 Task: Add Chia Smash Strawberry Superfood Jam to the cart.
Action: Mouse moved to (849, 304)
Screenshot: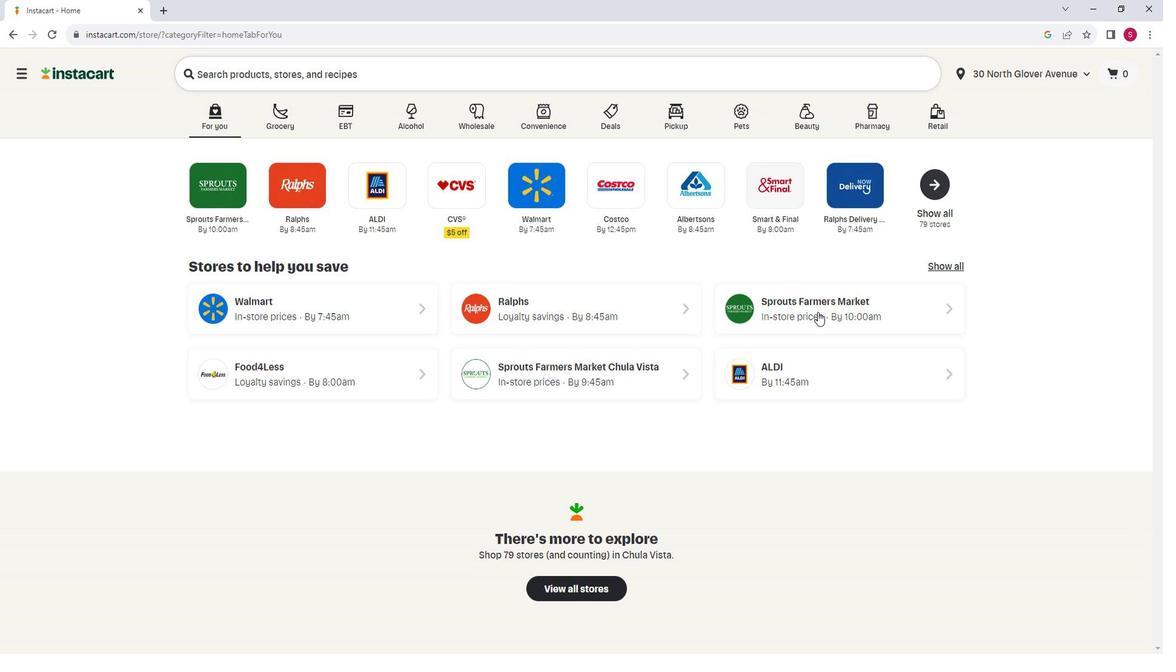 
Action: Mouse pressed left at (849, 304)
Screenshot: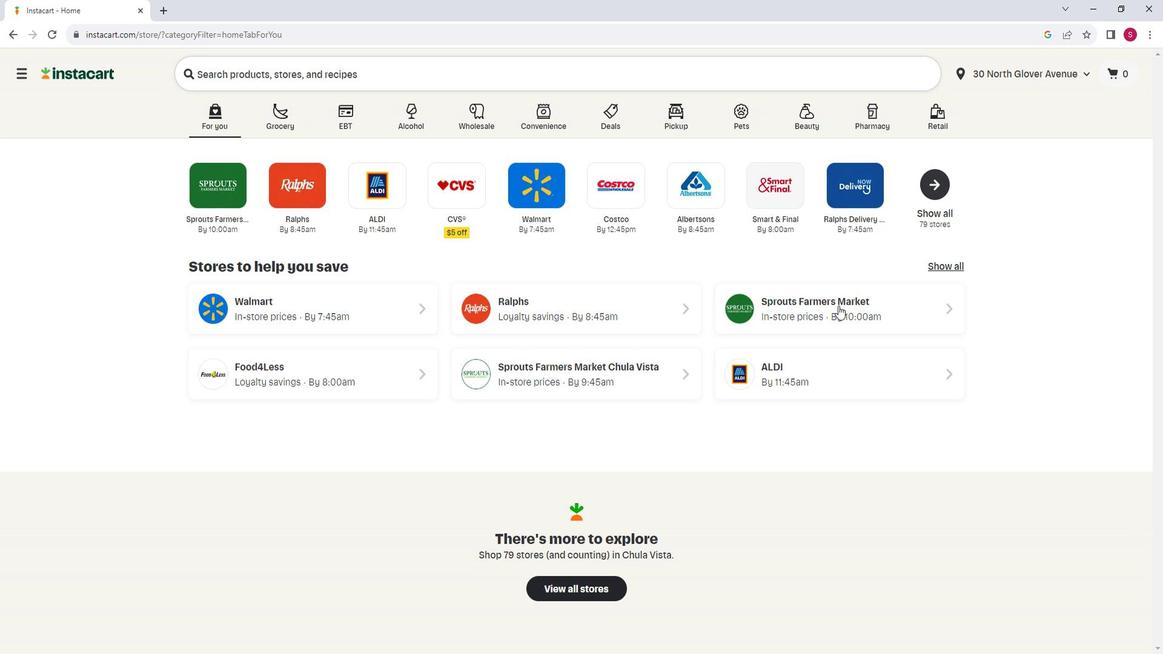
Action: Mouse moved to (116, 356)
Screenshot: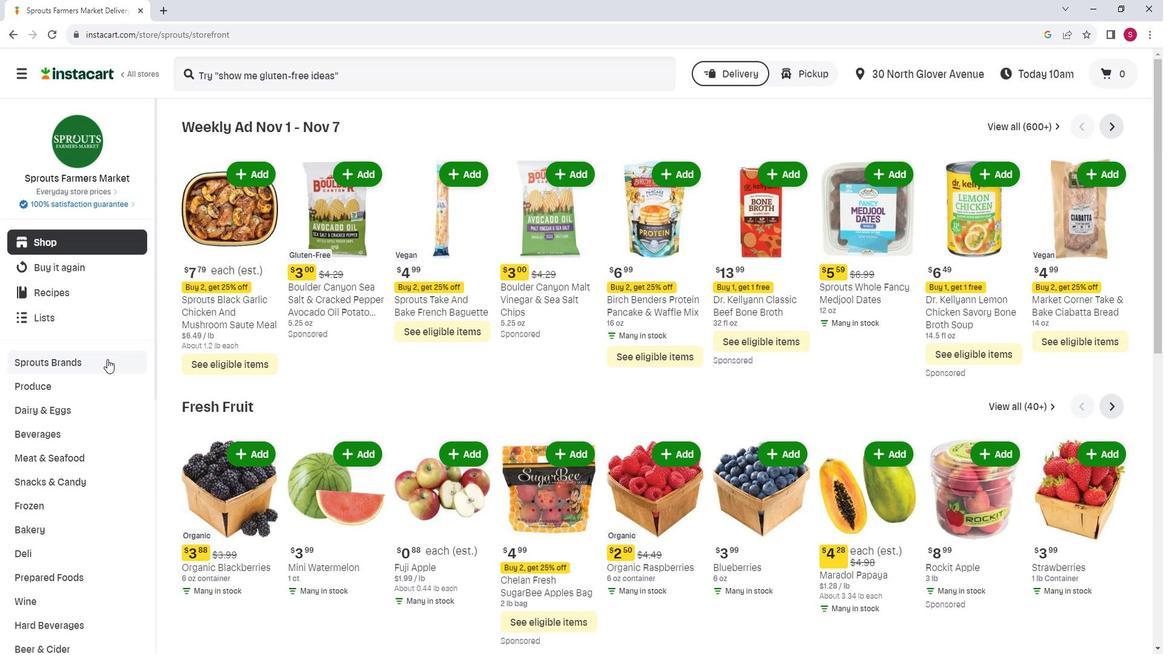
Action: Mouse scrolled (116, 355) with delta (0, 0)
Screenshot: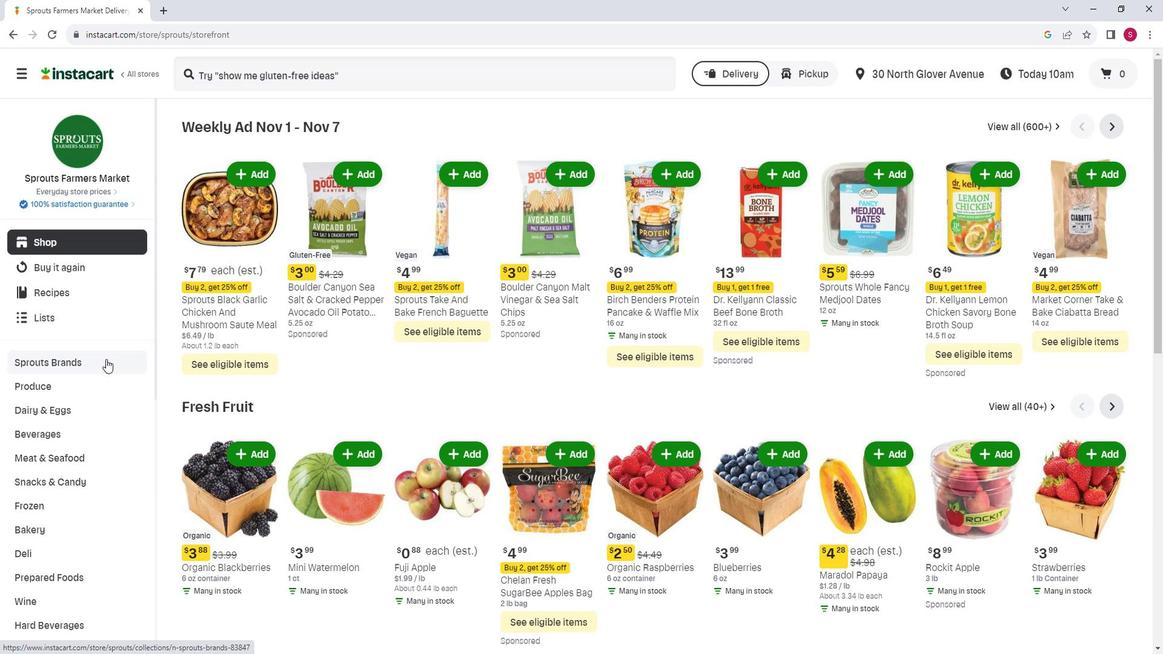 
Action: Mouse moved to (116, 357)
Screenshot: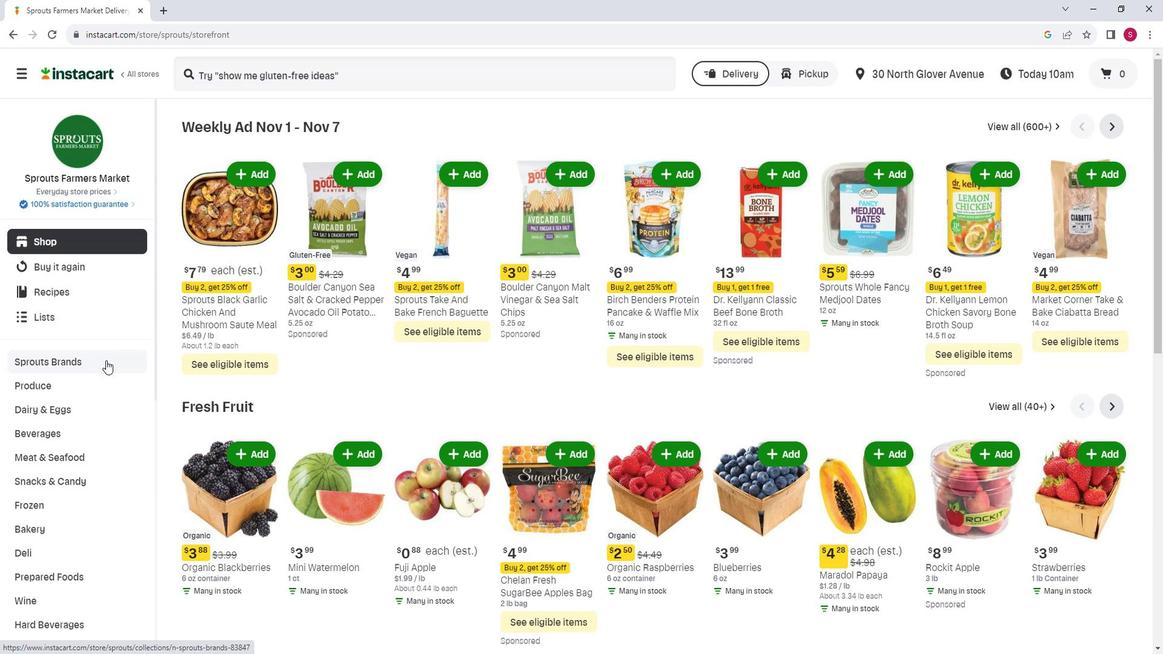 
Action: Mouse scrolled (116, 357) with delta (0, 0)
Screenshot: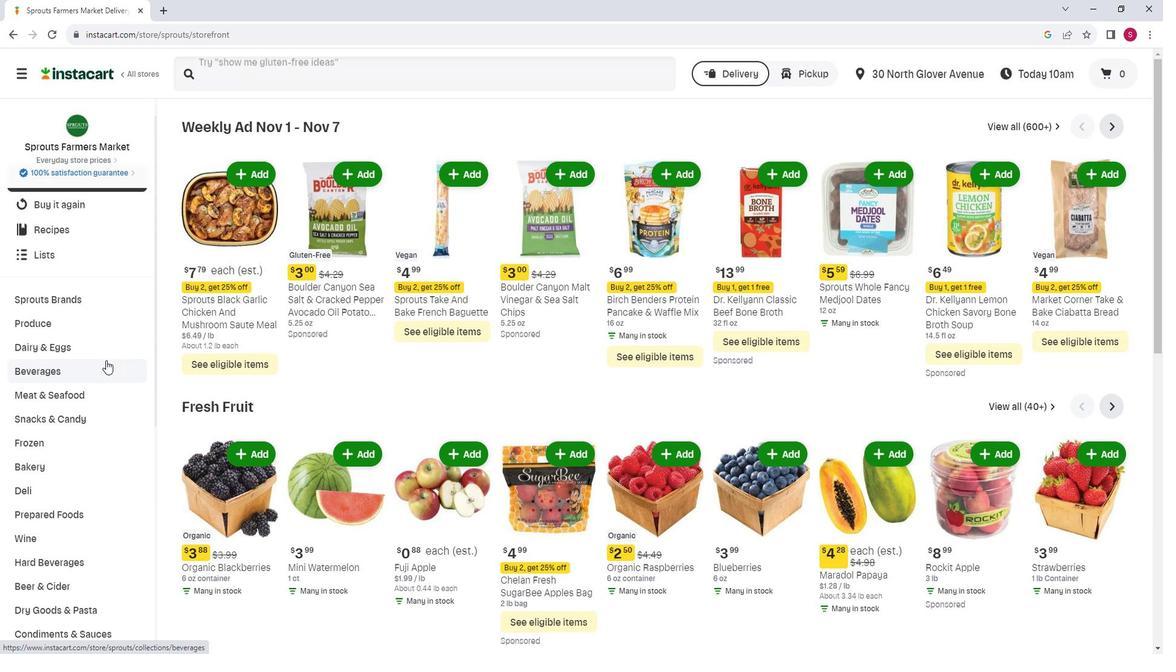 
Action: Mouse scrolled (116, 357) with delta (0, 0)
Screenshot: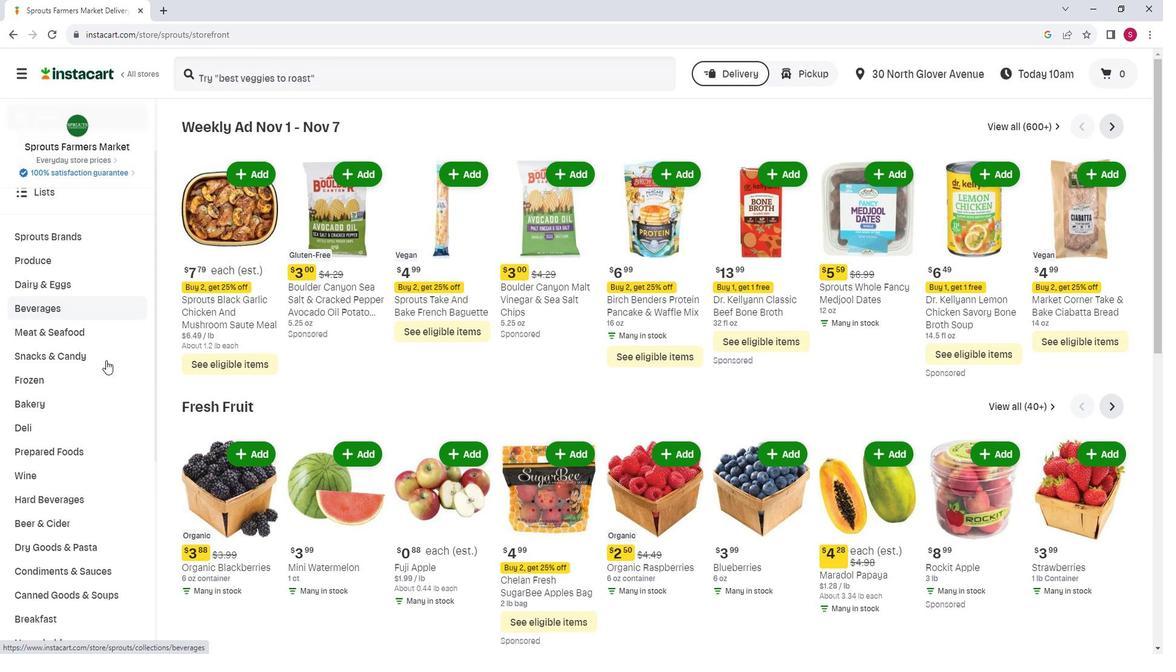 
Action: Mouse moved to (98, 543)
Screenshot: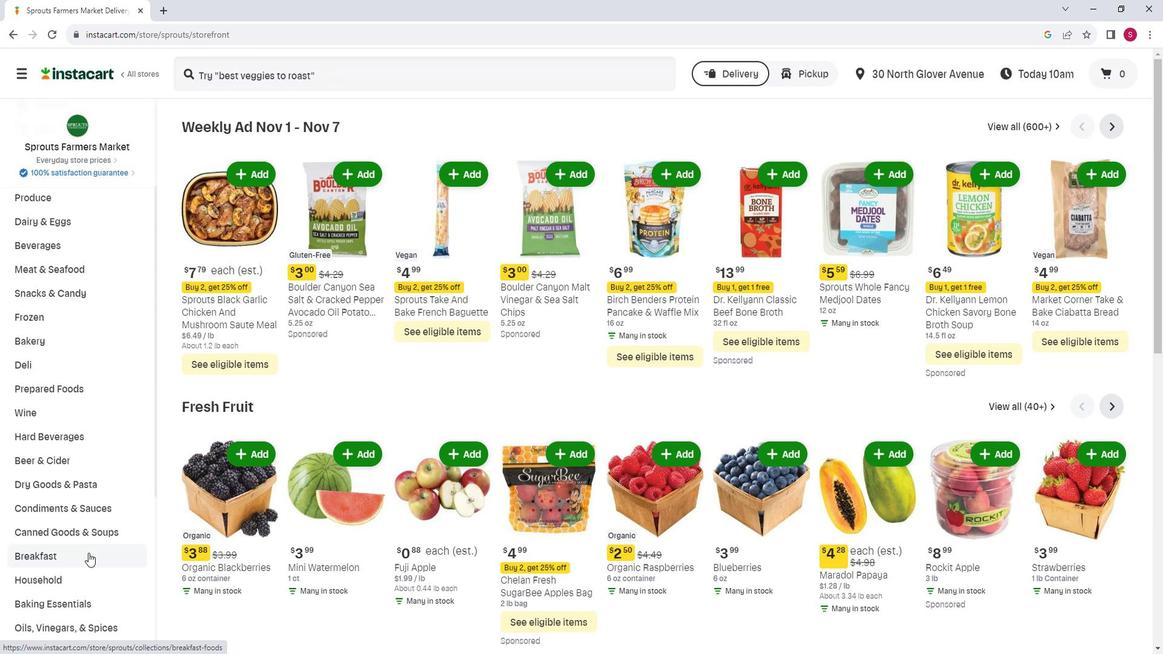 
Action: Mouse pressed left at (98, 543)
Screenshot: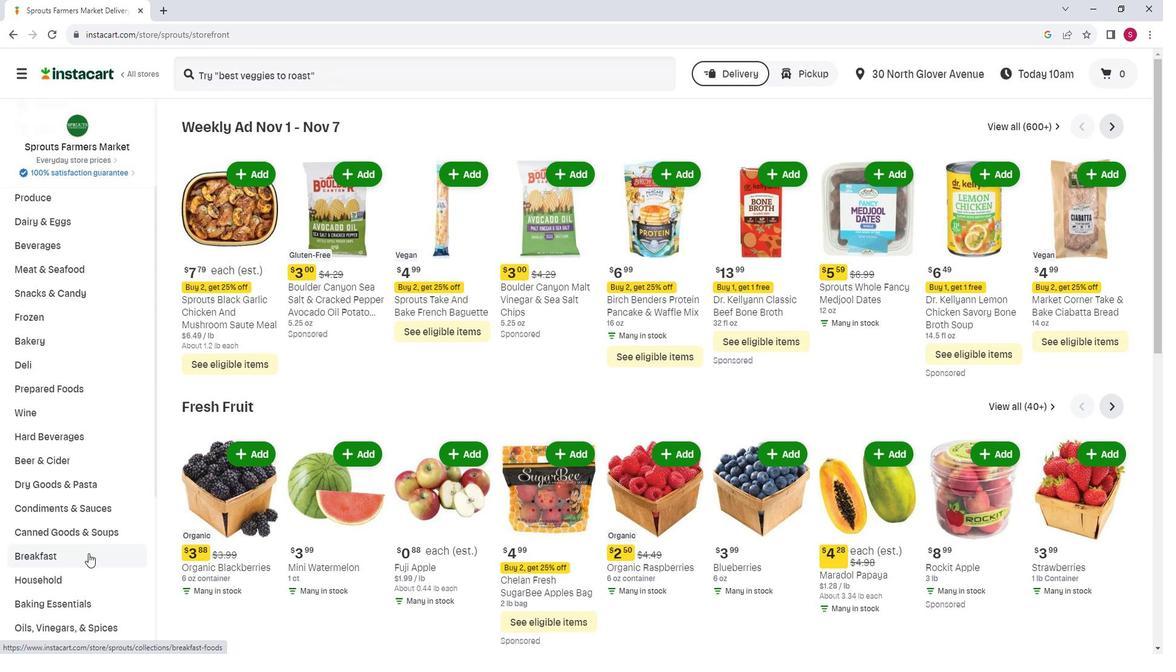 
Action: Mouse moved to (744, 156)
Screenshot: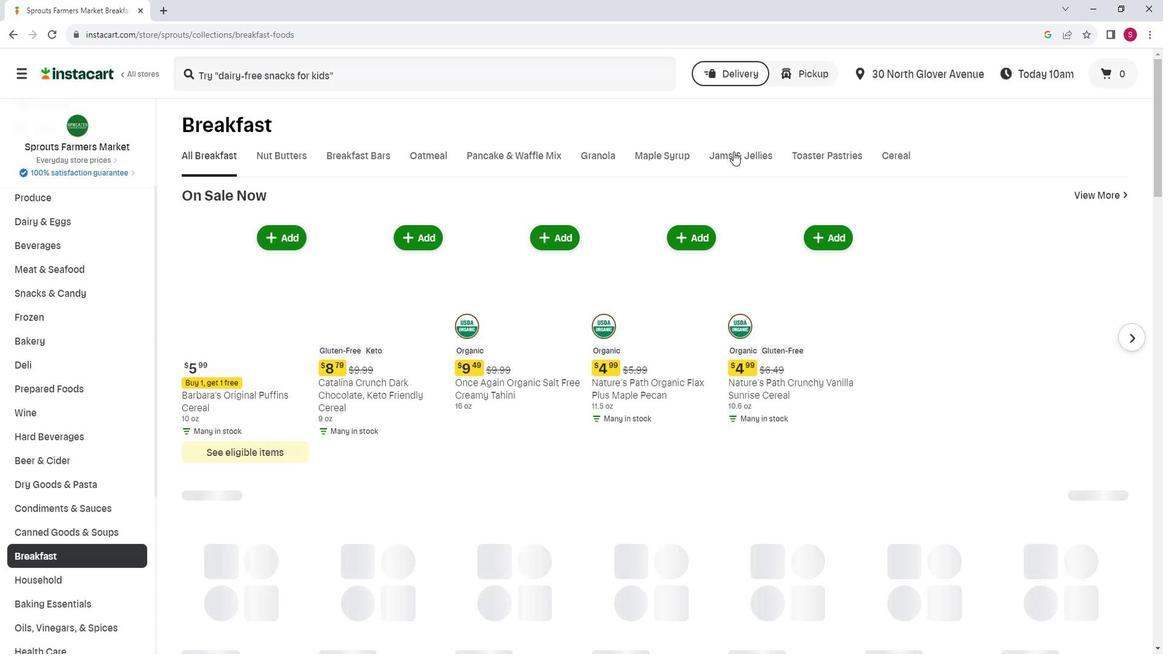 
Action: Mouse pressed left at (744, 156)
Screenshot: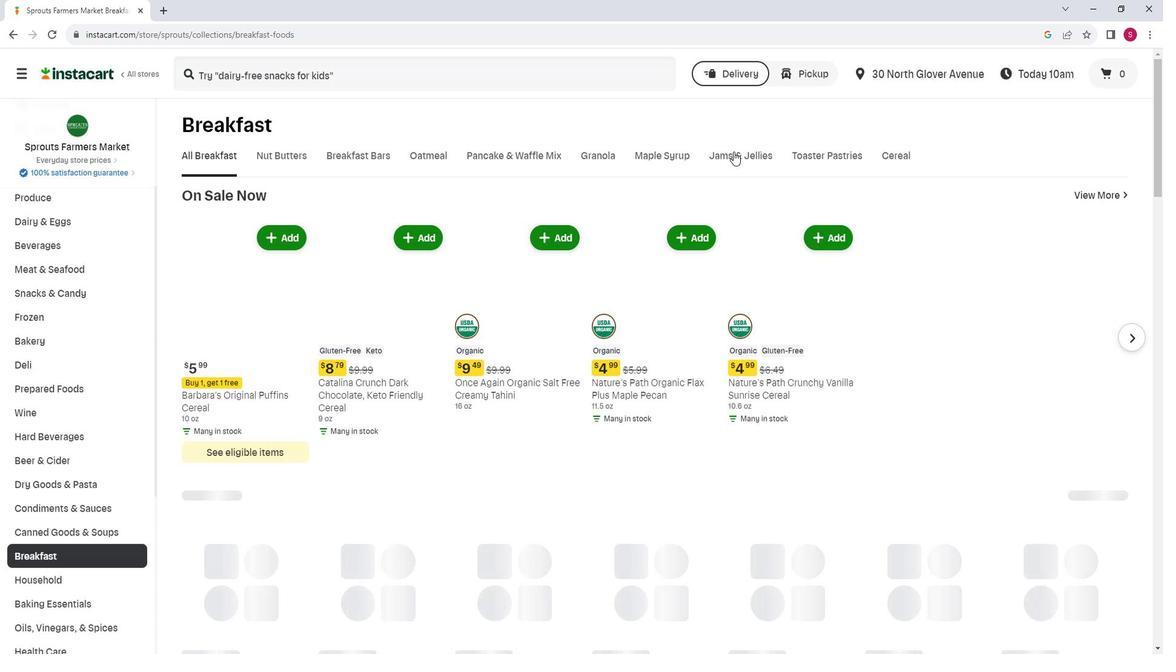 
Action: Mouse moved to (307, 214)
Screenshot: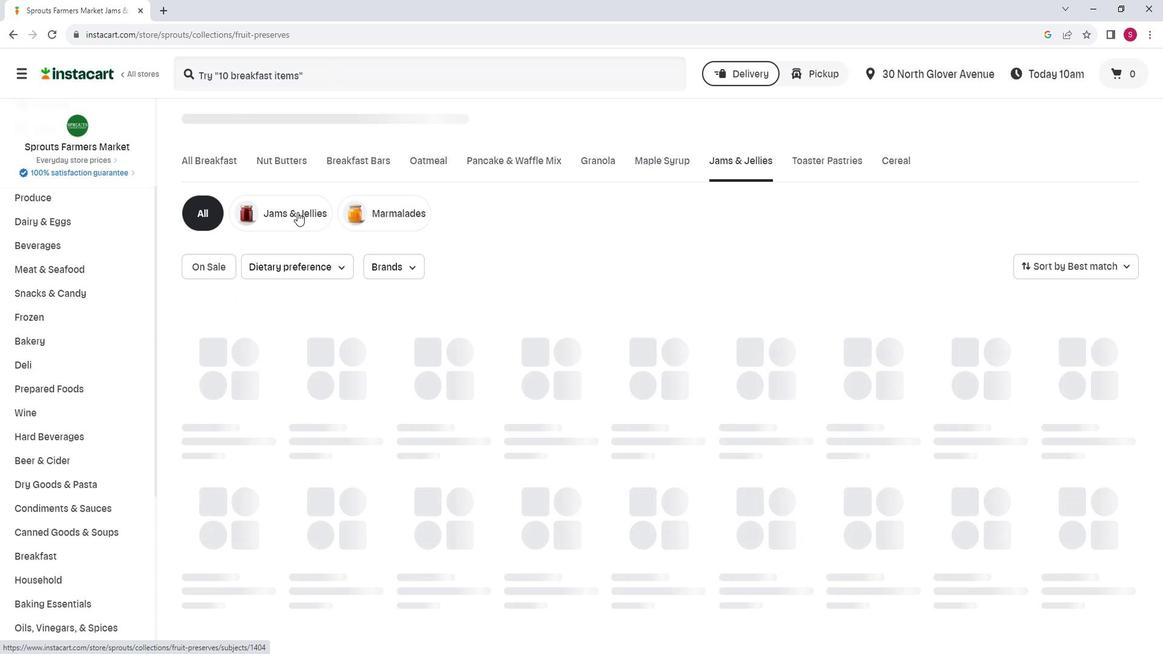 
Action: Mouse pressed left at (307, 214)
Screenshot: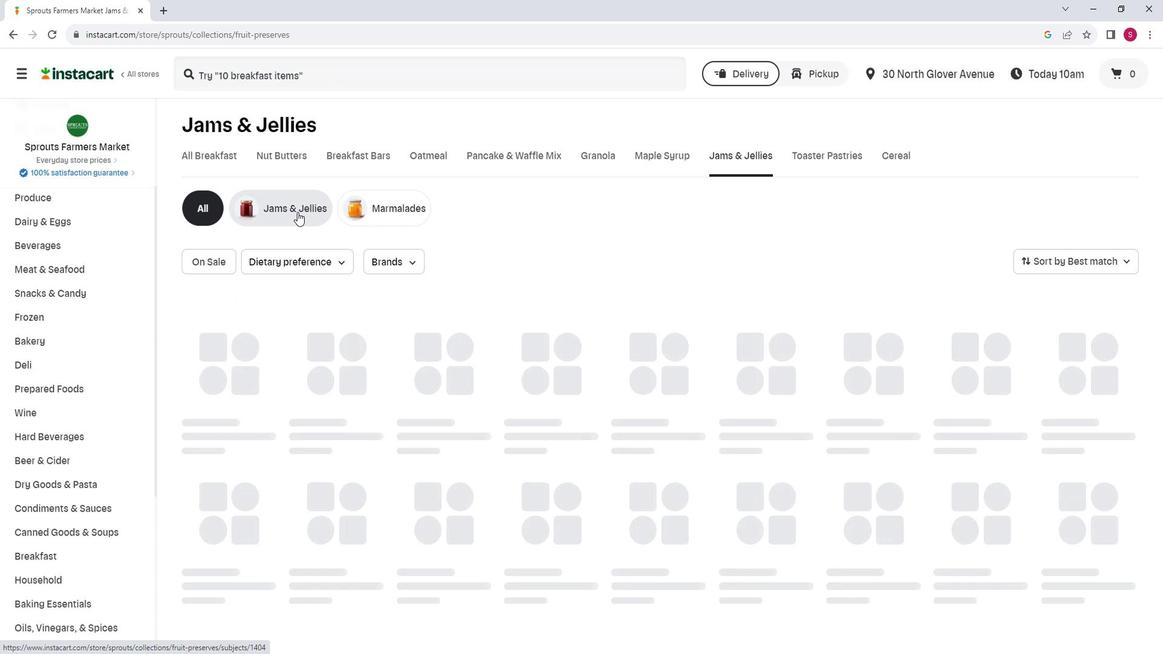 
Action: Mouse moved to (491, 238)
Screenshot: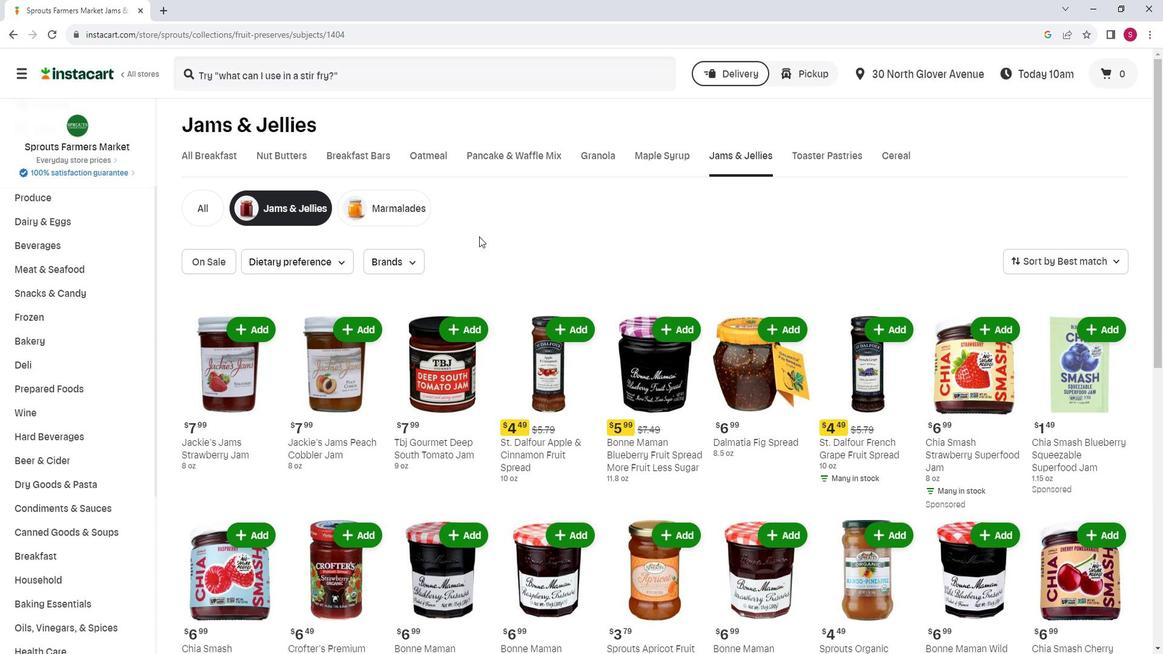 
Action: Mouse scrolled (491, 237) with delta (0, 0)
Screenshot: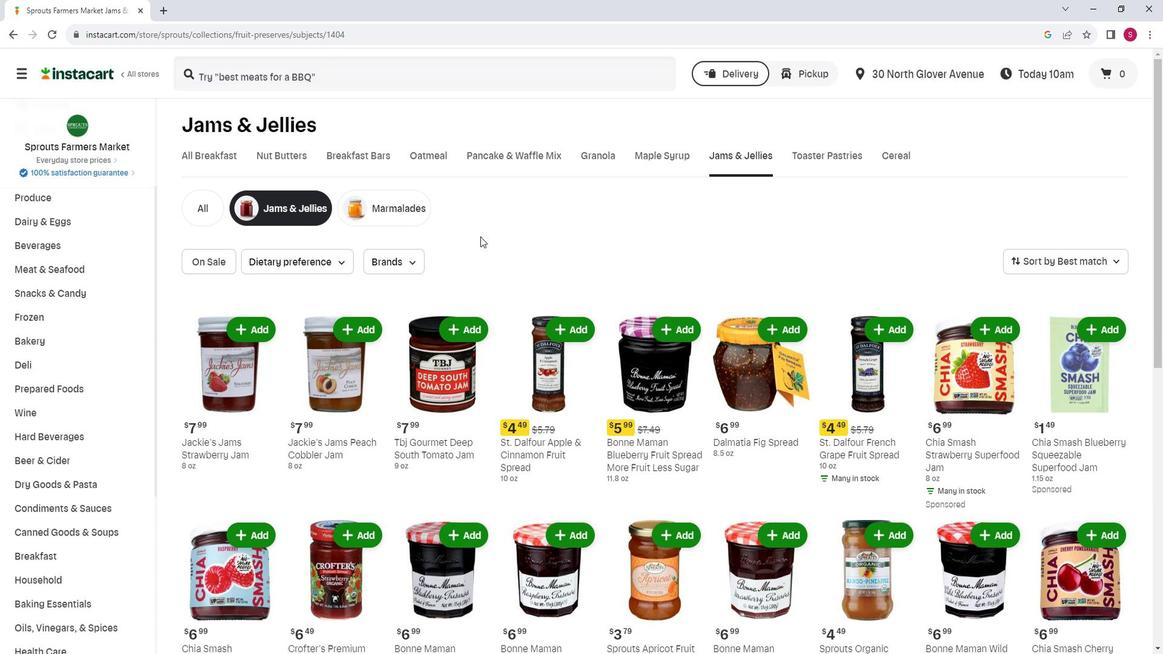 
Action: Mouse moved to (995, 271)
Screenshot: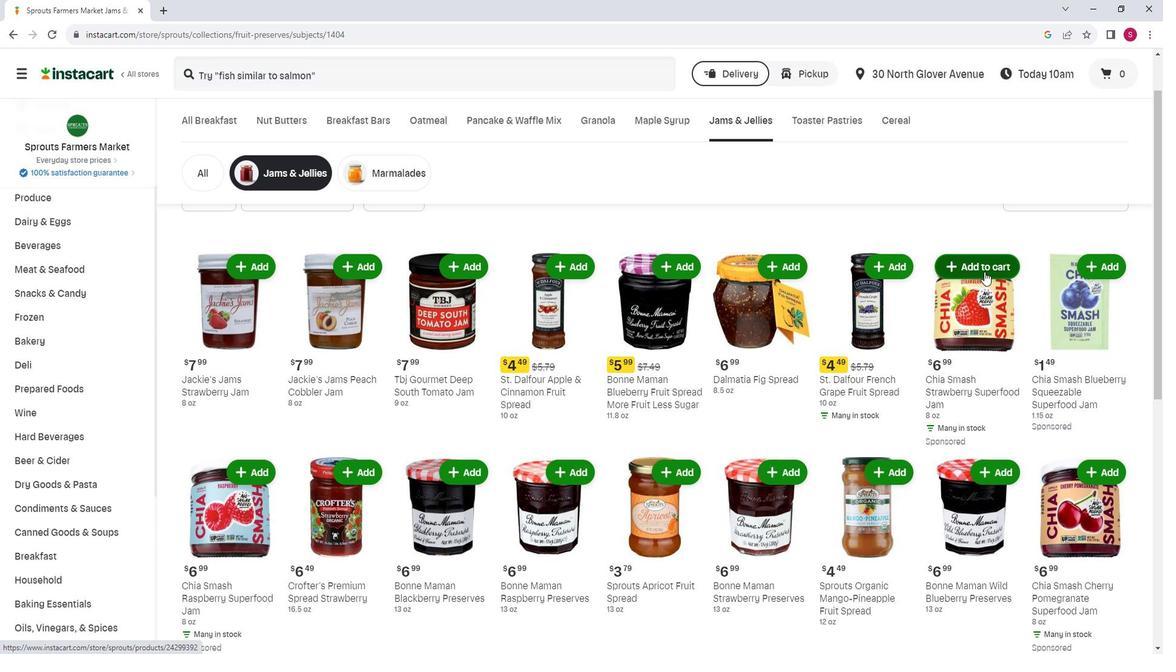 
Action: Mouse pressed left at (995, 271)
Screenshot: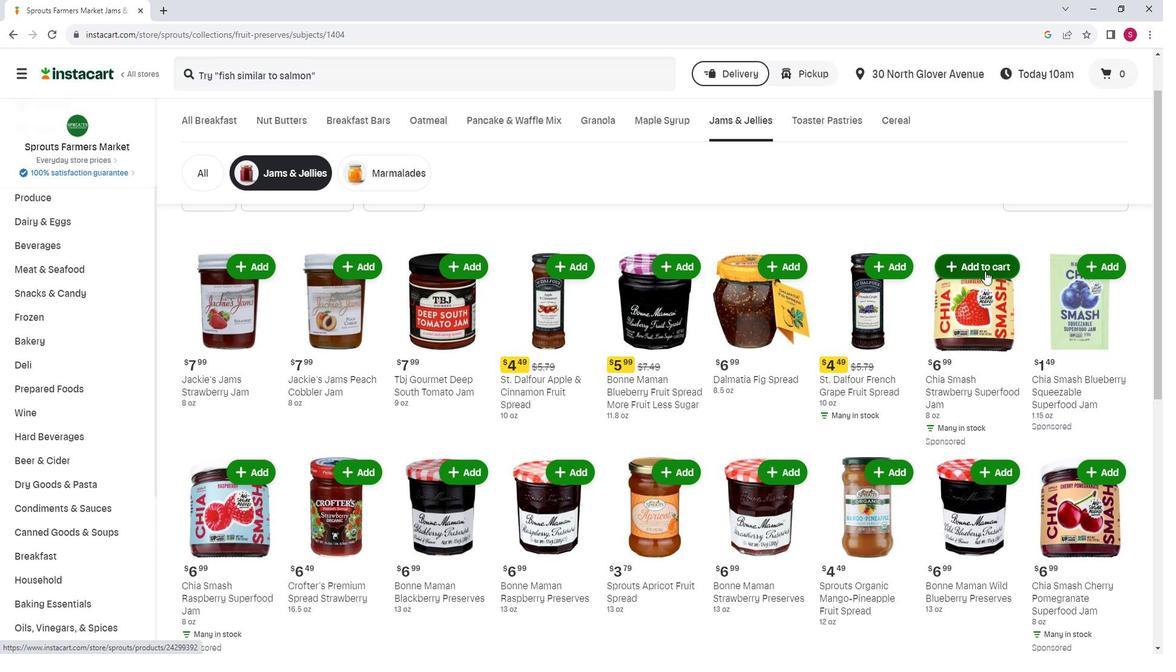 
Action: Mouse moved to (998, 239)
Screenshot: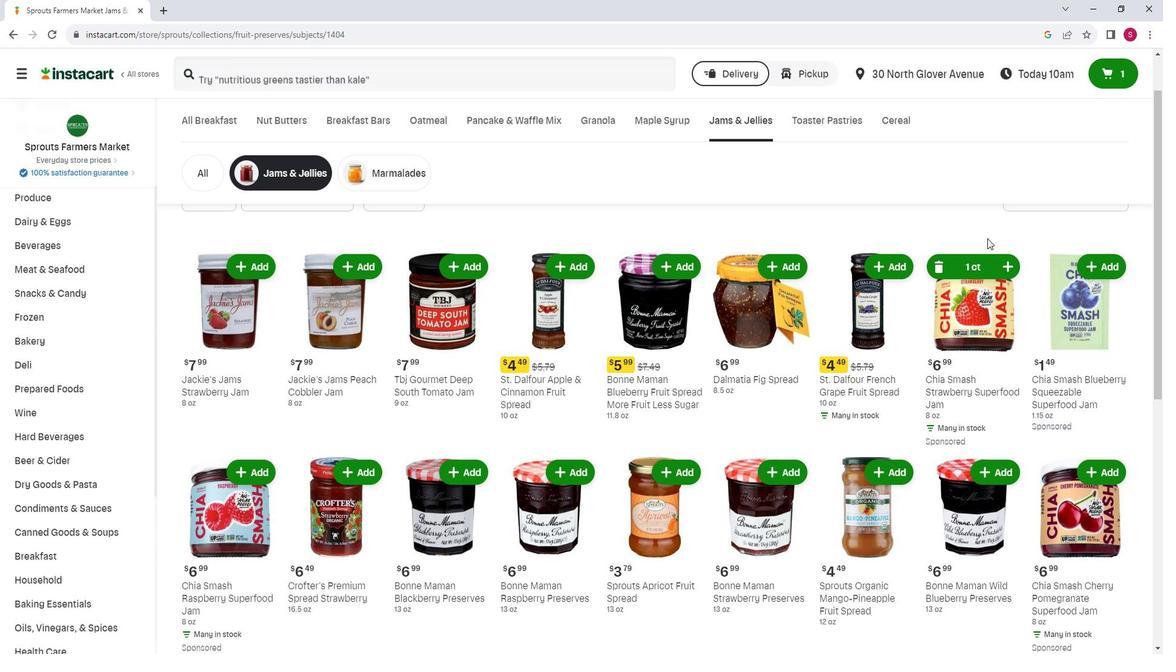 
